Task: Create a due date automation trigger when advanced on, on the tuesday of the week before a card is due add fields without custom field "Resume" checked at 11:00 AM.
Action: Mouse moved to (946, 77)
Screenshot: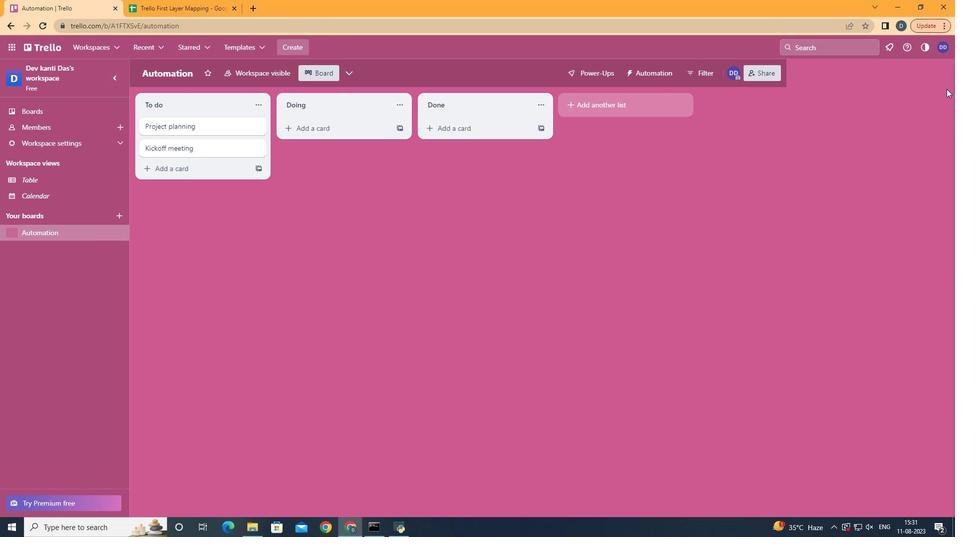 
Action: Mouse pressed left at (946, 77)
Screenshot: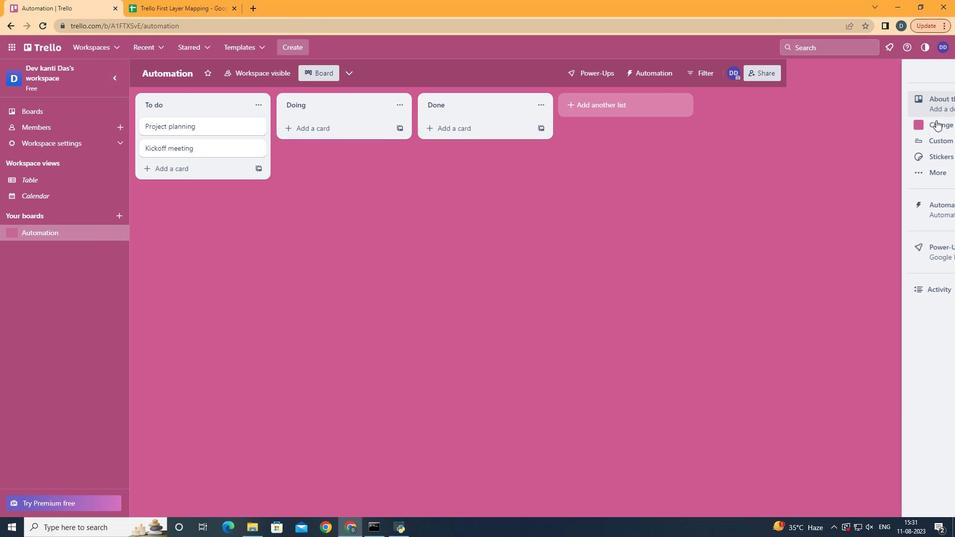 
Action: Mouse moved to (903, 203)
Screenshot: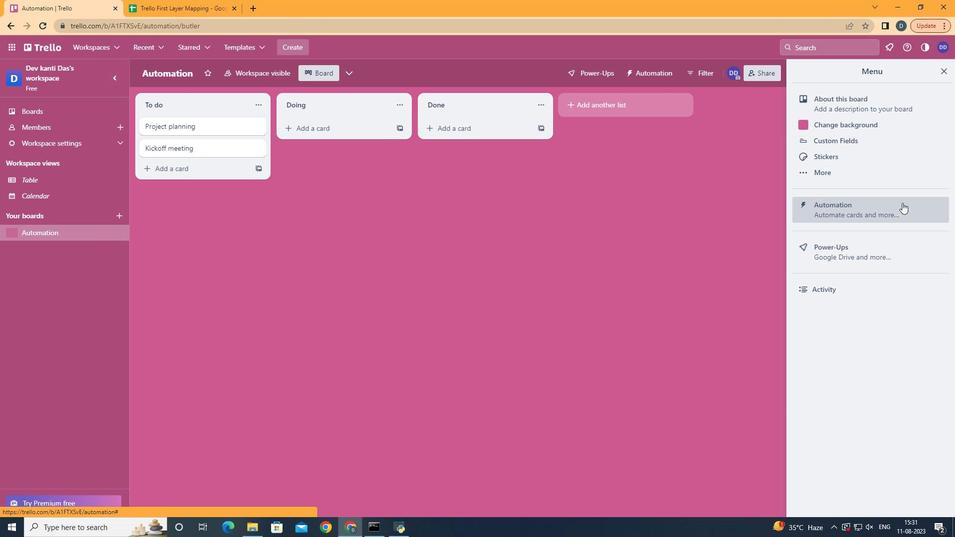 
Action: Mouse pressed left at (903, 203)
Screenshot: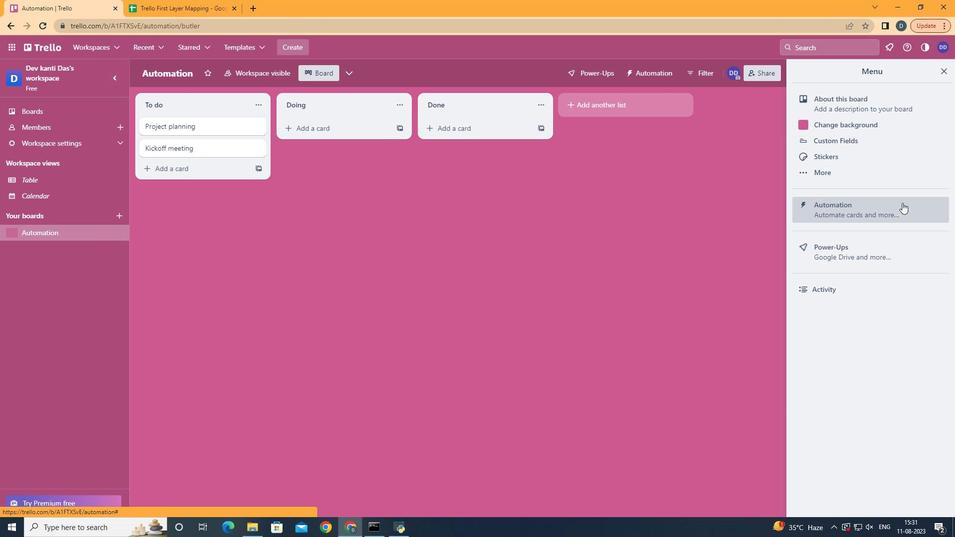 
Action: Mouse moved to (211, 198)
Screenshot: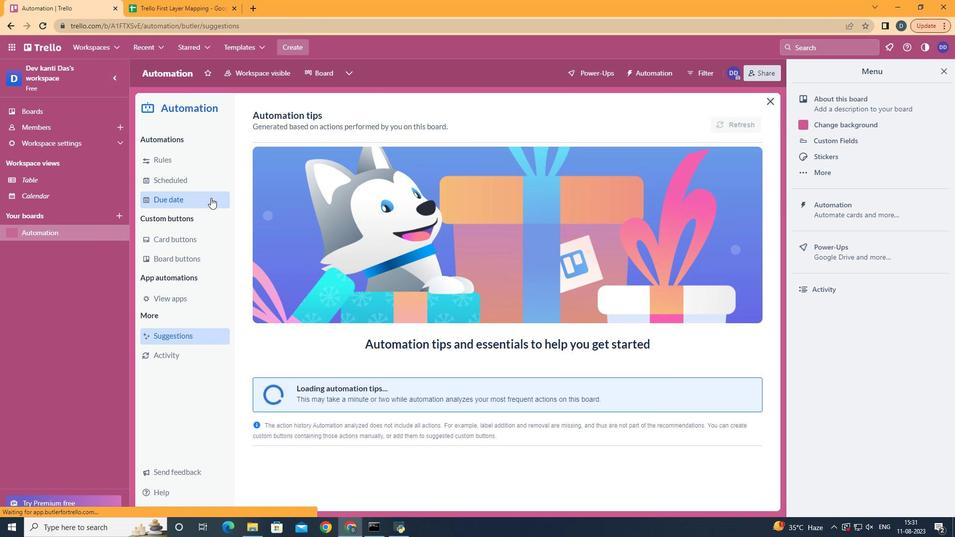 
Action: Mouse pressed left at (211, 198)
Screenshot: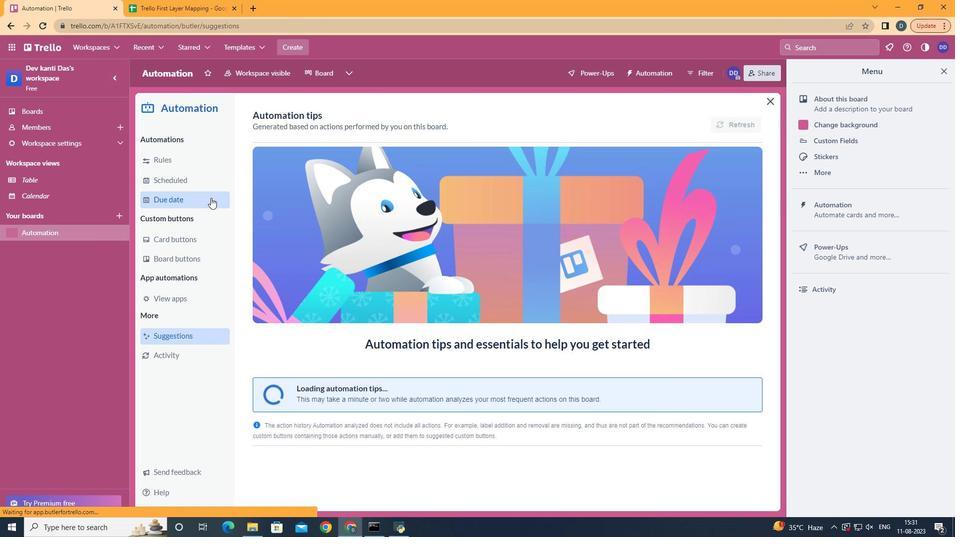 
Action: Mouse moved to (713, 116)
Screenshot: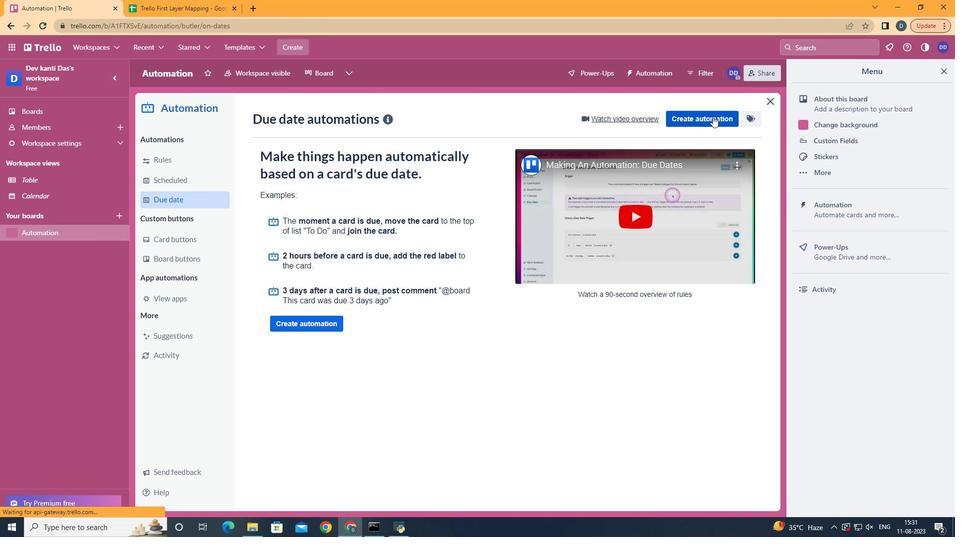 
Action: Mouse pressed left at (713, 116)
Screenshot: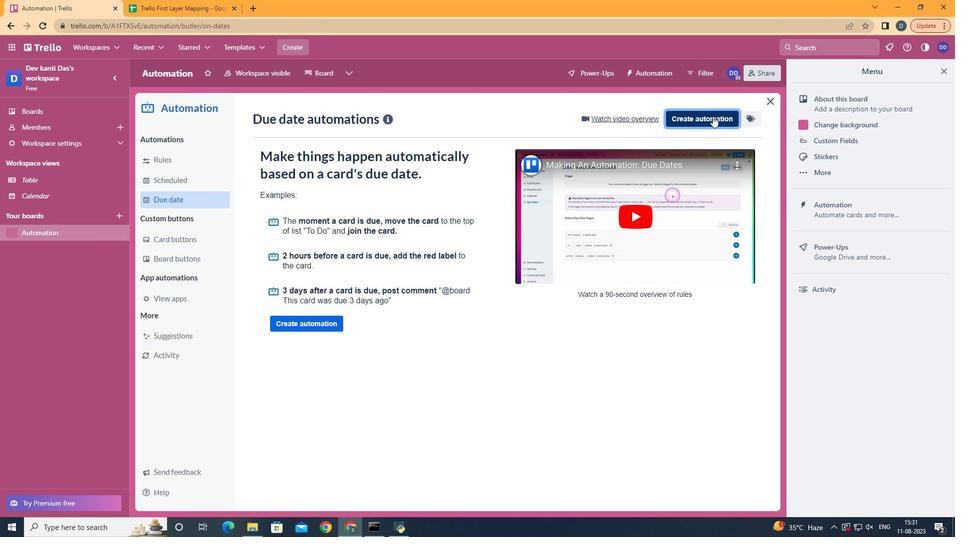
Action: Mouse moved to (499, 216)
Screenshot: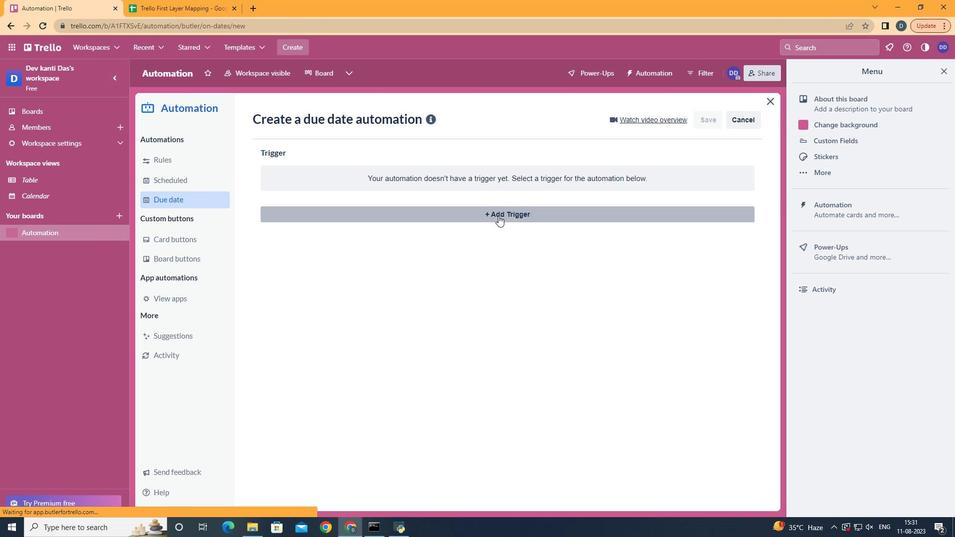 
Action: Mouse pressed left at (499, 216)
Screenshot: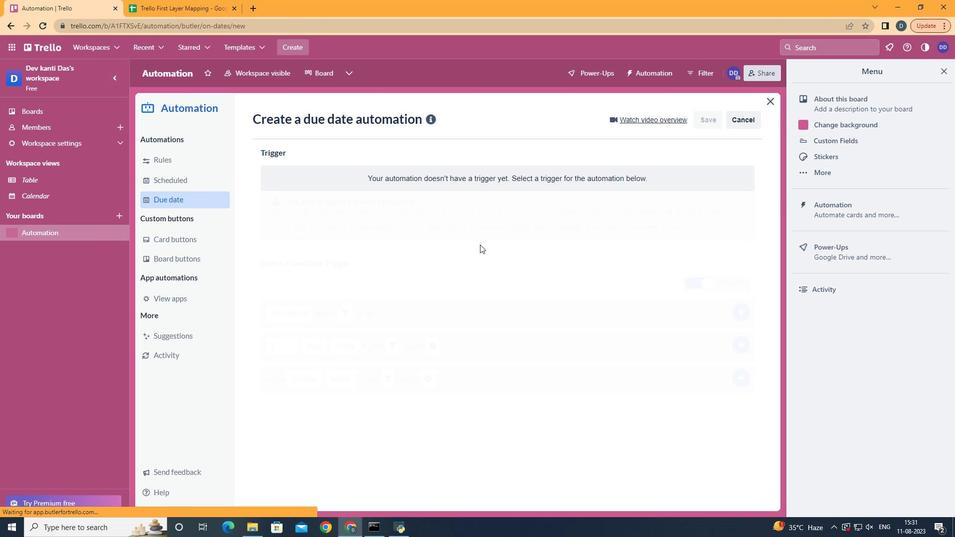 
Action: Mouse moved to (324, 278)
Screenshot: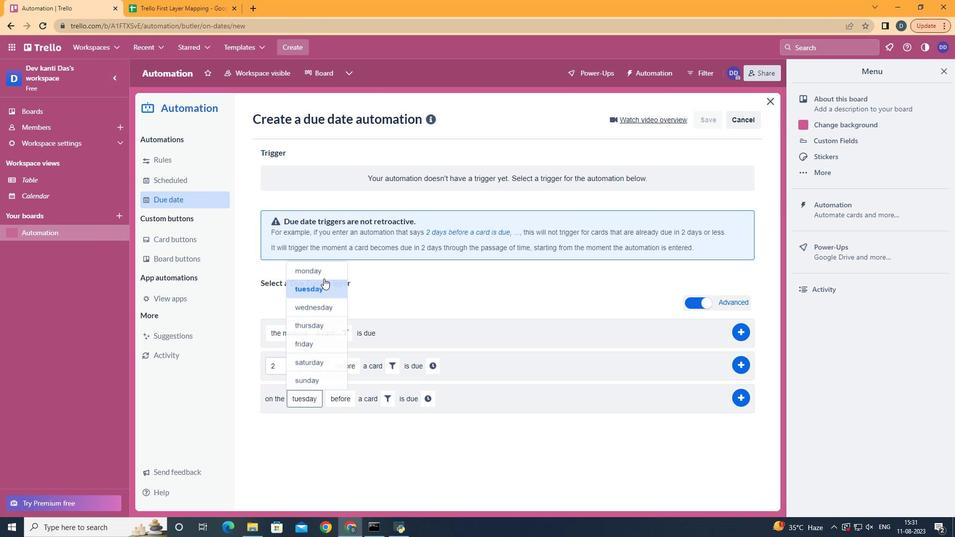 
Action: Mouse pressed left at (324, 278)
Screenshot: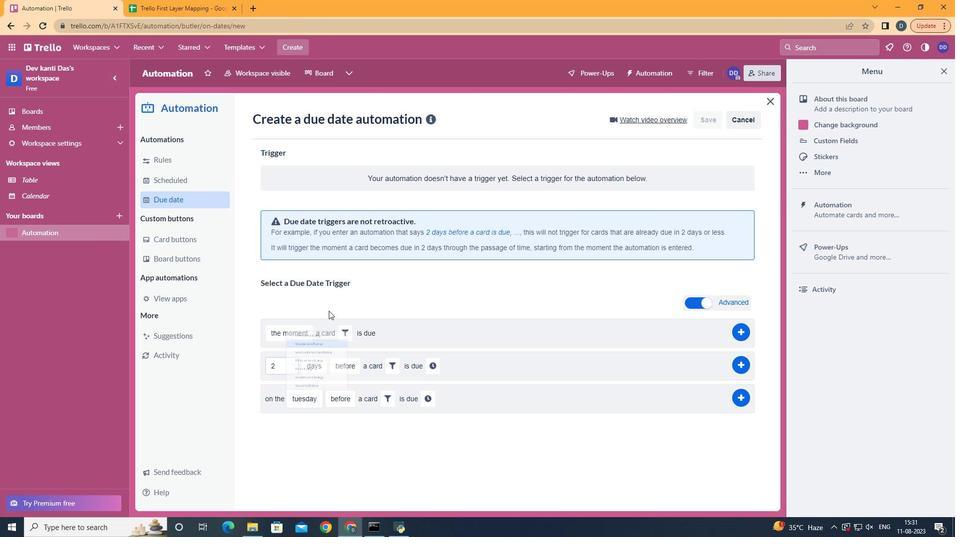 
Action: Mouse moved to (364, 475)
Screenshot: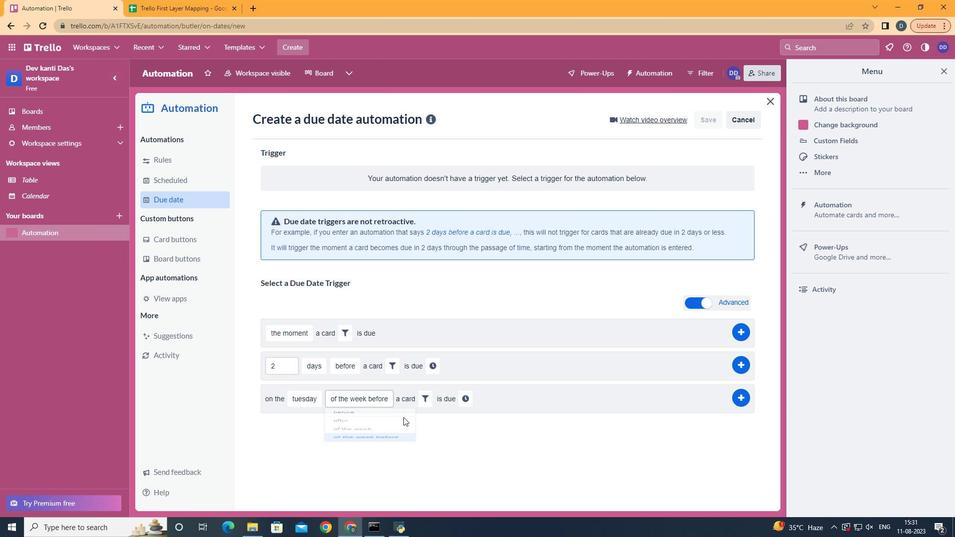 
Action: Mouse pressed left at (364, 475)
Screenshot: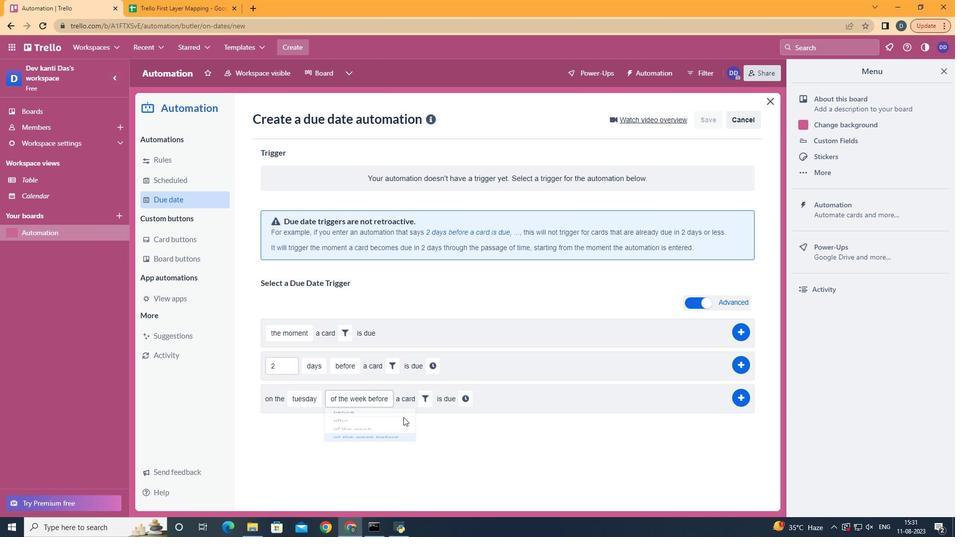 
Action: Mouse moved to (428, 391)
Screenshot: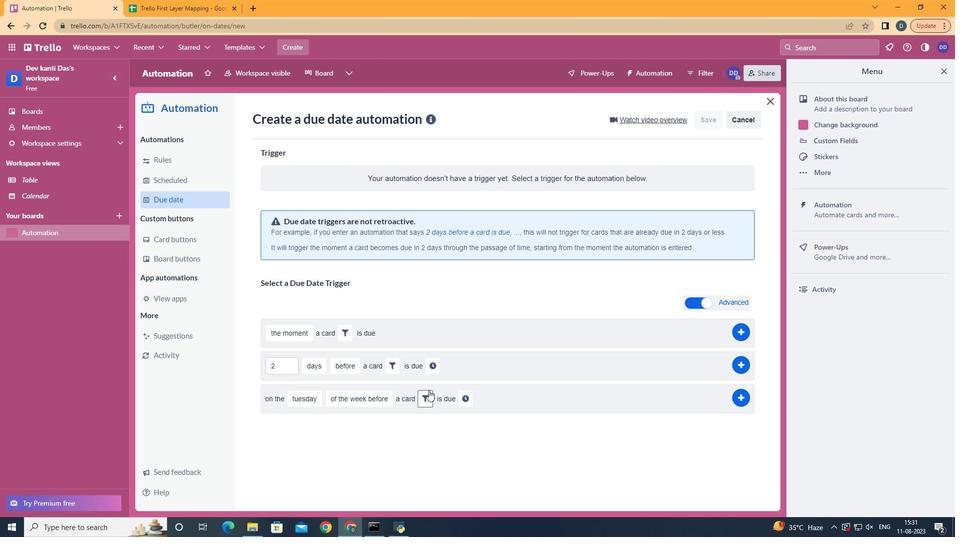 
Action: Mouse pressed left at (428, 391)
Screenshot: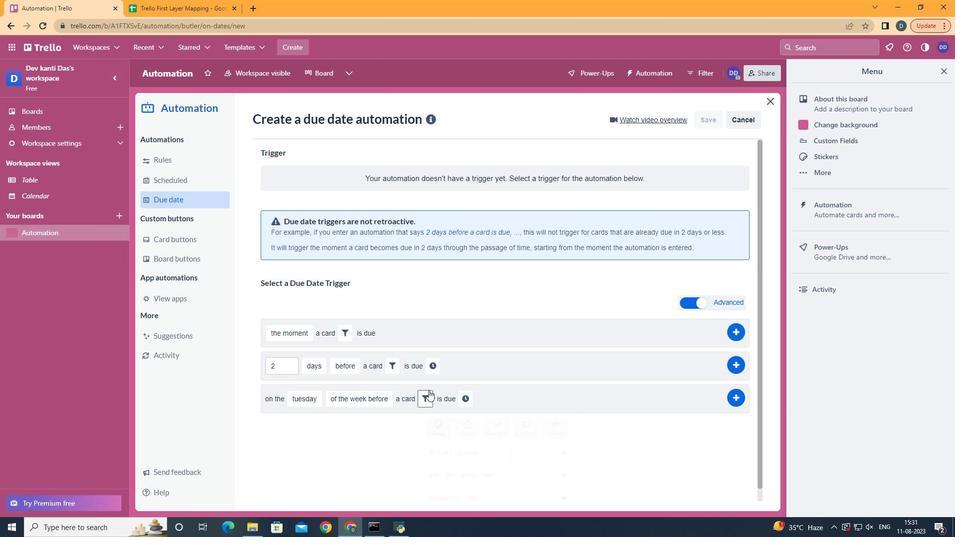 
Action: Mouse moved to (593, 431)
Screenshot: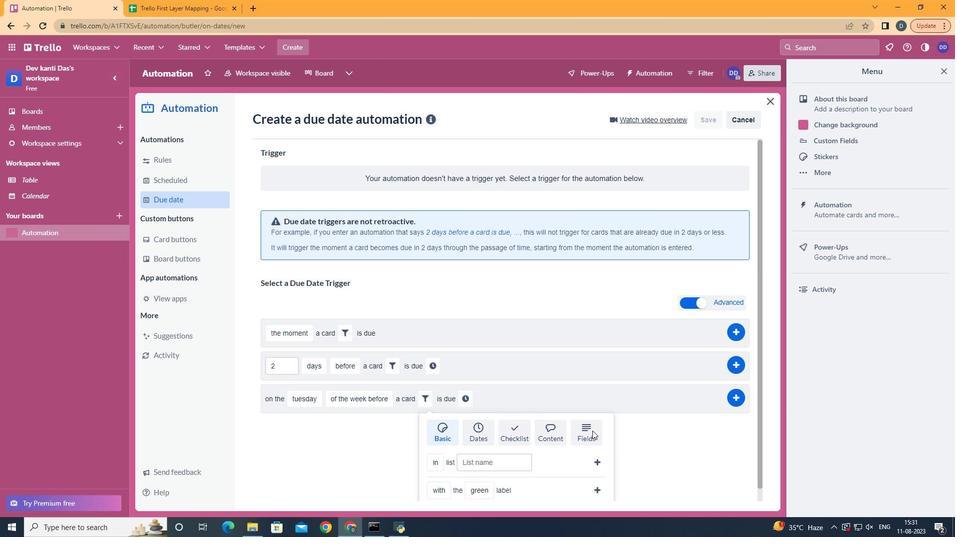 
Action: Mouse pressed left at (593, 431)
Screenshot: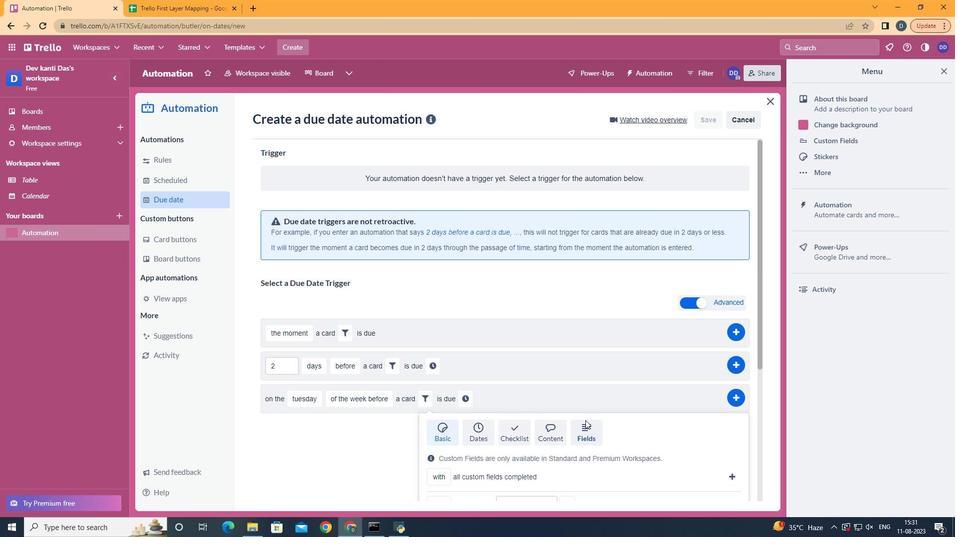 
Action: Mouse moved to (586, 420)
Screenshot: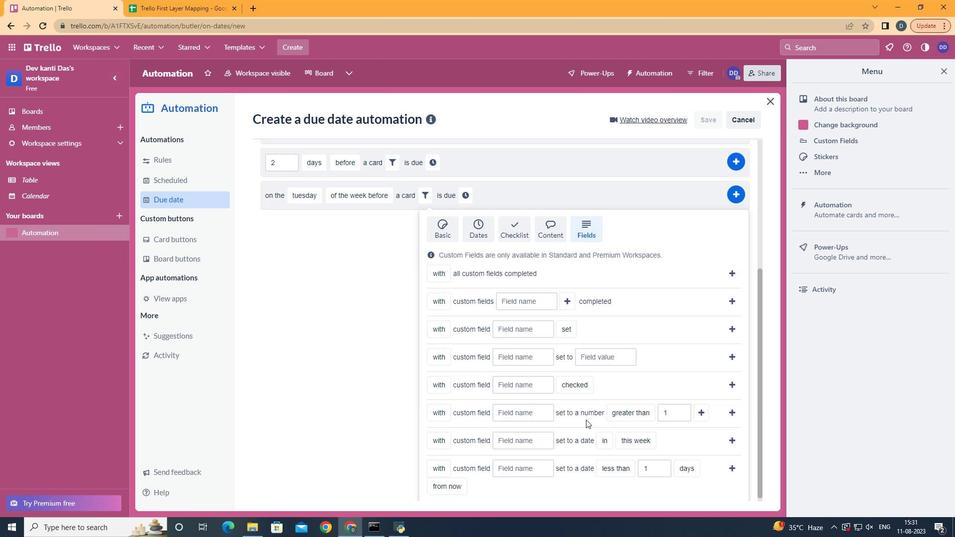 
Action: Mouse scrolled (586, 420) with delta (0, 0)
Screenshot: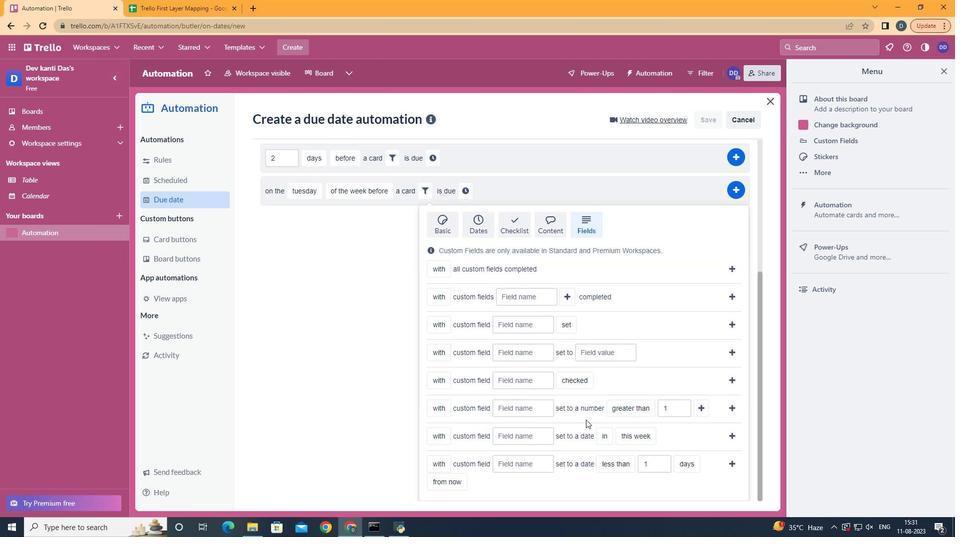 
Action: Mouse scrolled (586, 420) with delta (0, 0)
Screenshot: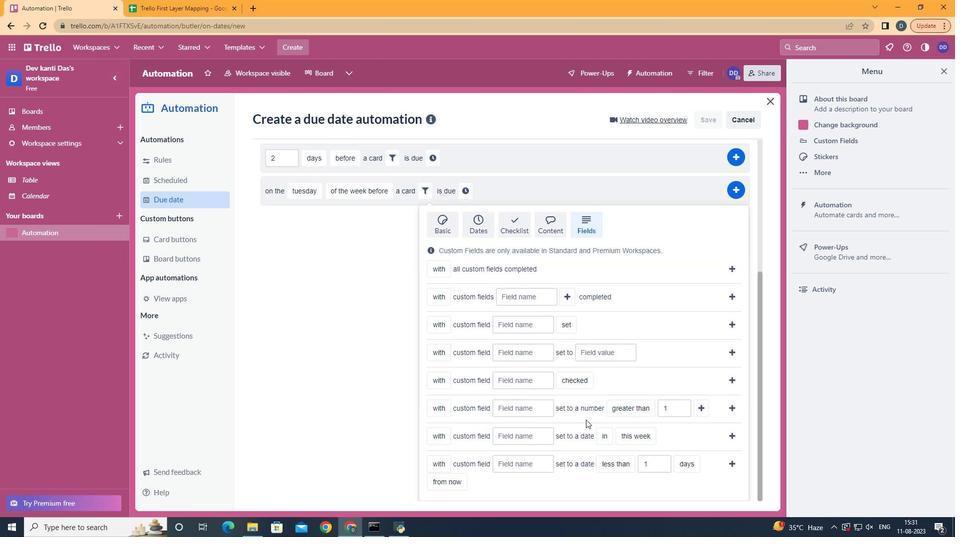 
Action: Mouse scrolled (586, 420) with delta (0, 0)
Screenshot: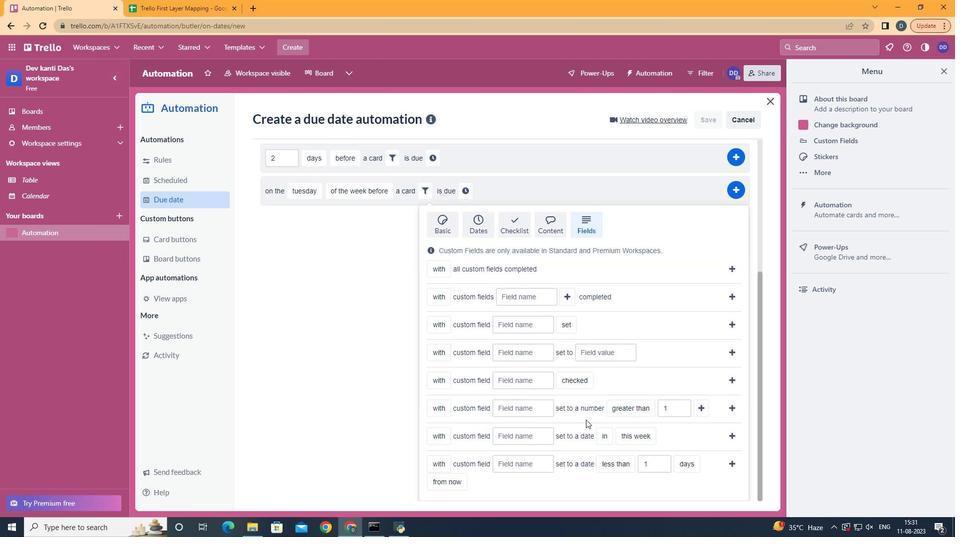 
Action: Mouse scrolled (586, 420) with delta (0, 0)
Screenshot: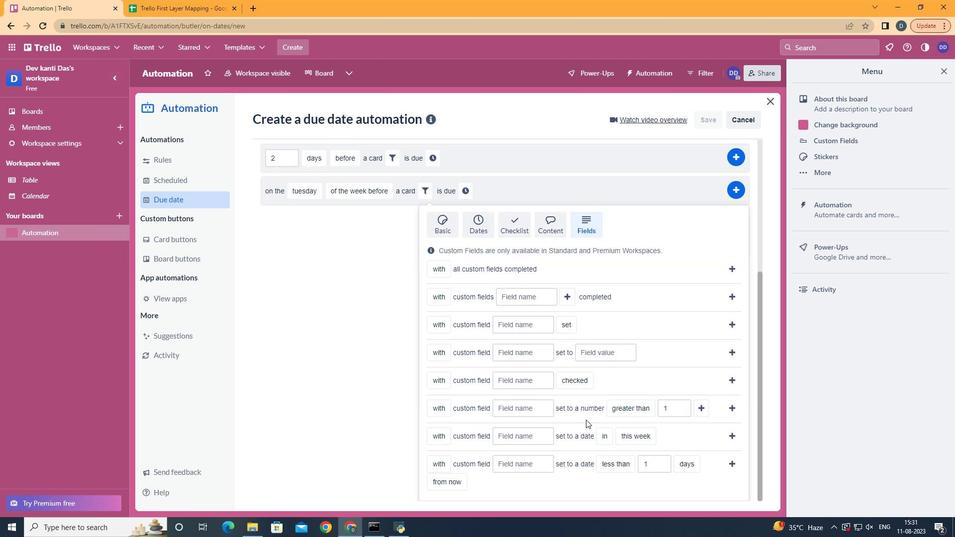 
Action: Mouse scrolled (586, 420) with delta (0, 0)
Screenshot: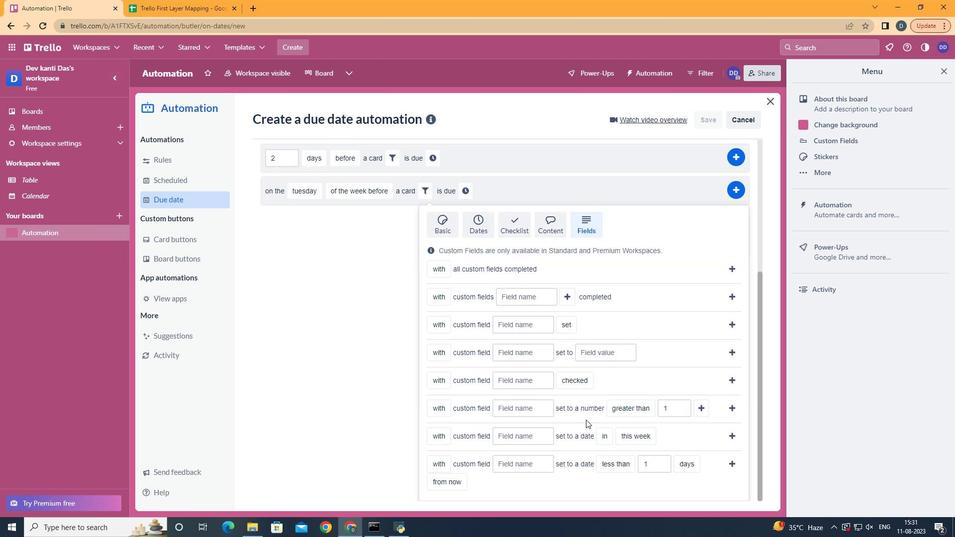 
Action: Mouse moved to (445, 415)
Screenshot: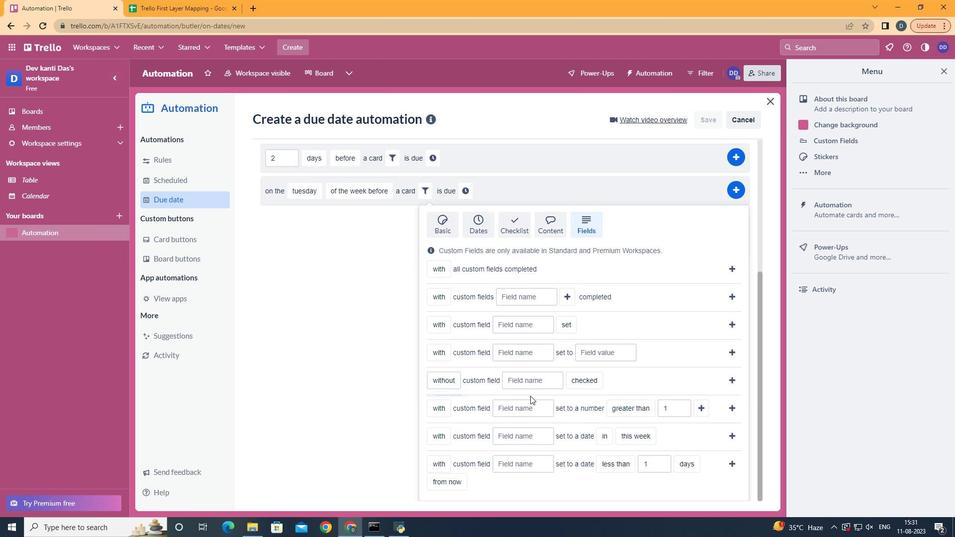 
Action: Mouse pressed left at (445, 415)
Screenshot: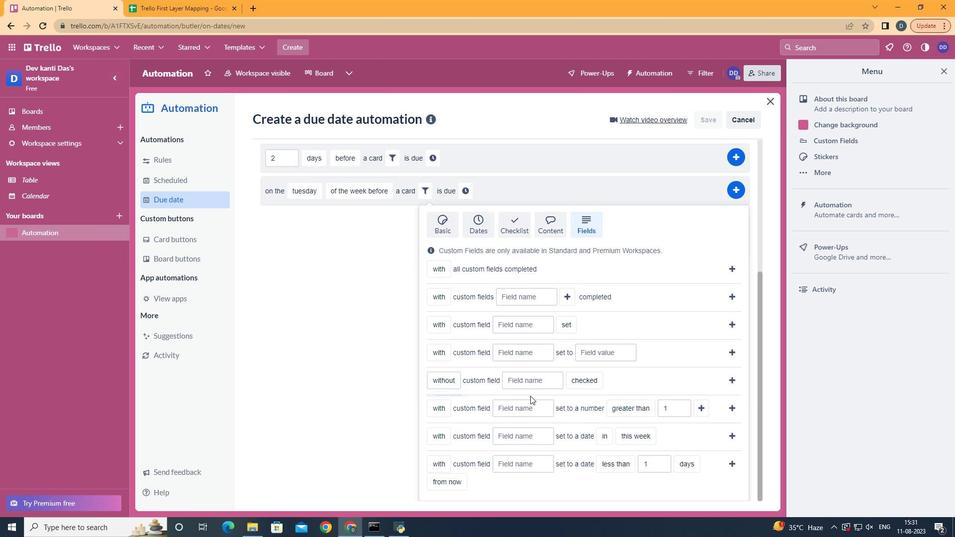 
Action: Mouse moved to (560, 381)
Screenshot: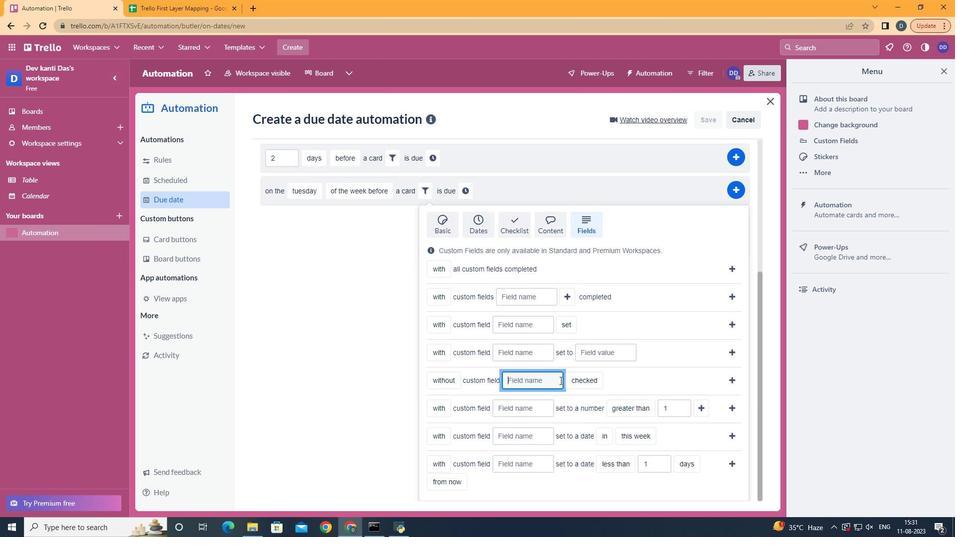 
Action: Mouse pressed left at (560, 381)
Screenshot: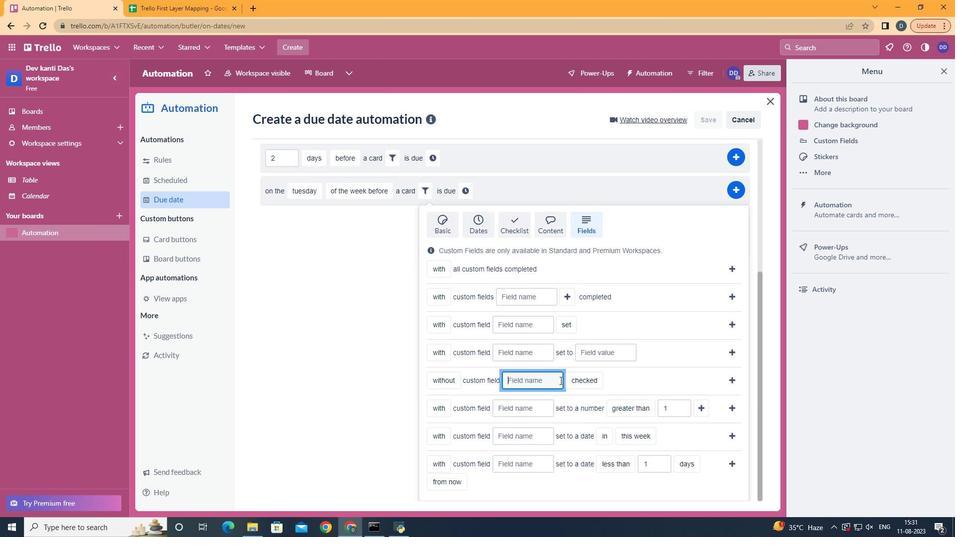 
Action: Mouse moved to (560, 381)
Screenshot: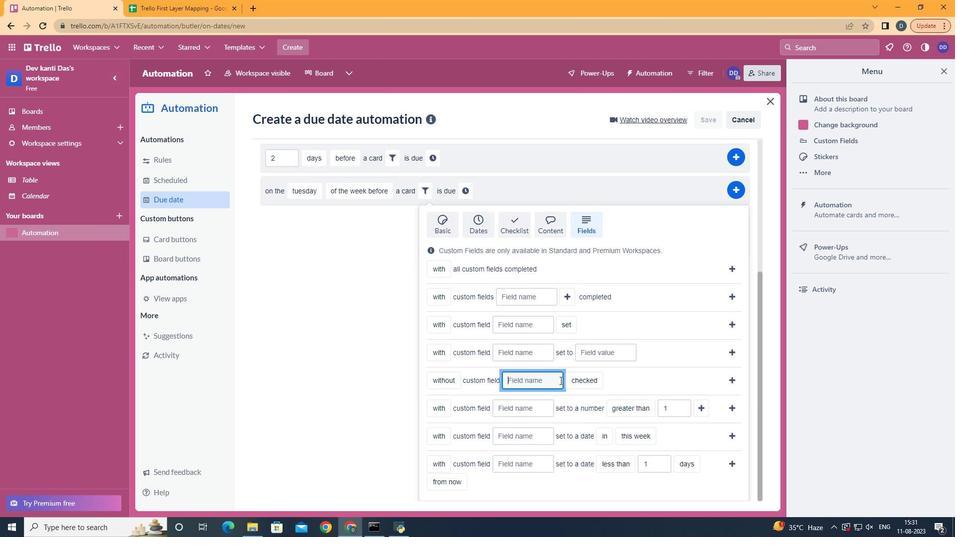 
Action: Key pressed <Key.shift>Resume
Screenshot: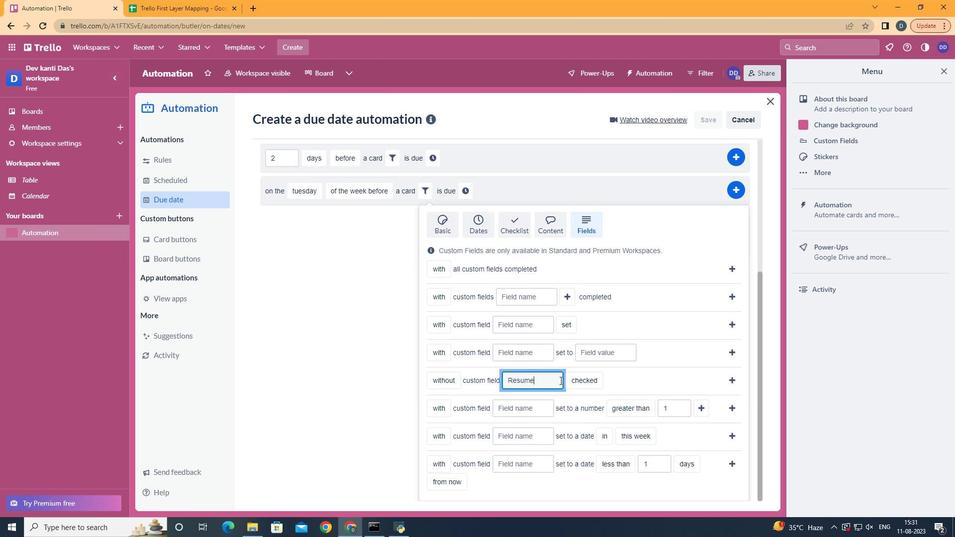 
Action: Mouse moved to (731, 373)
Screenshot: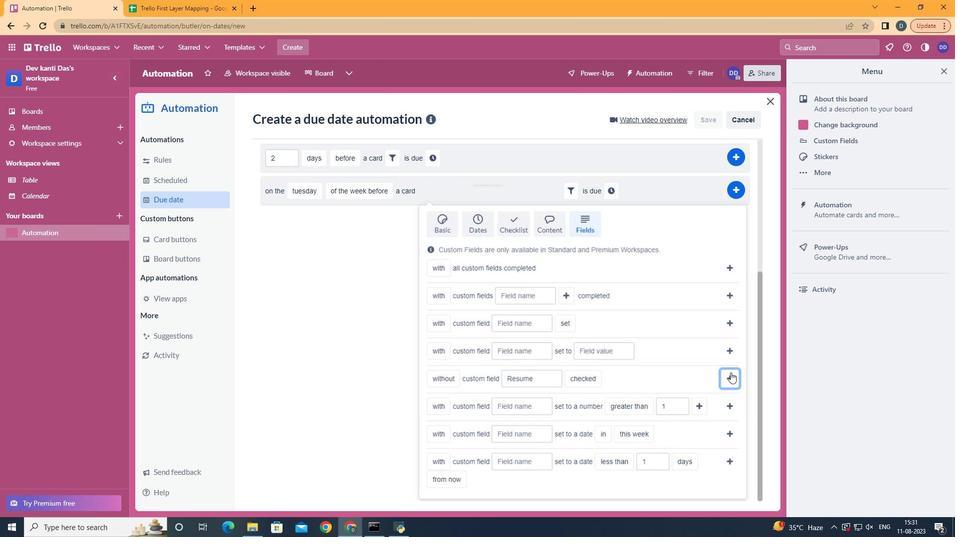 
Action: Mouse pressed left at (731, 373)
Screenshot: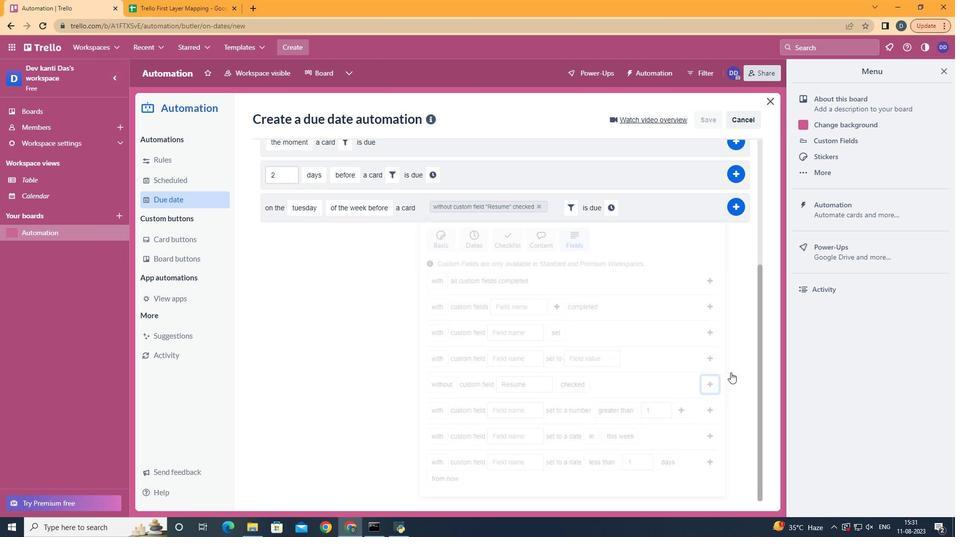 
Action: Mouse moved to (609, 403)
Screenshot: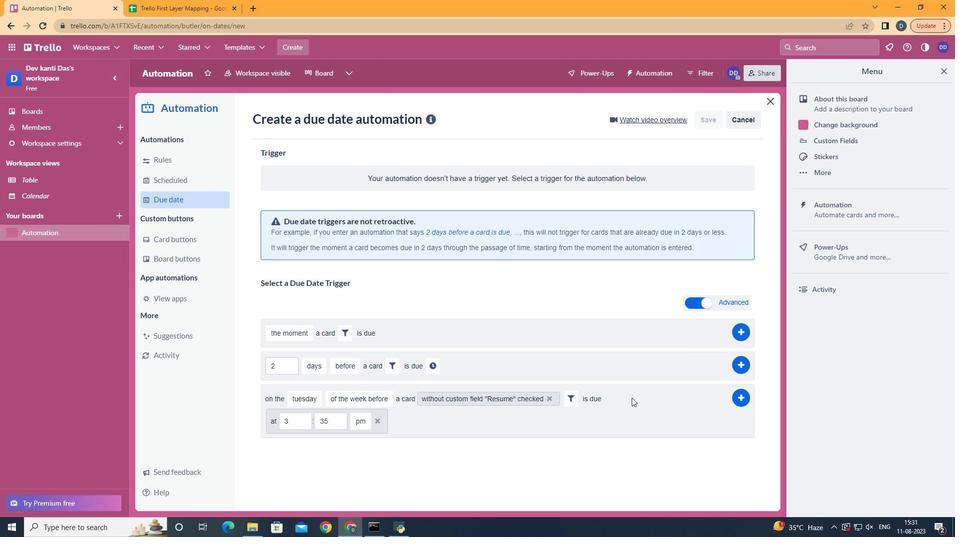 
Action: Mouse pressed left at (609, 403)
Screenshot: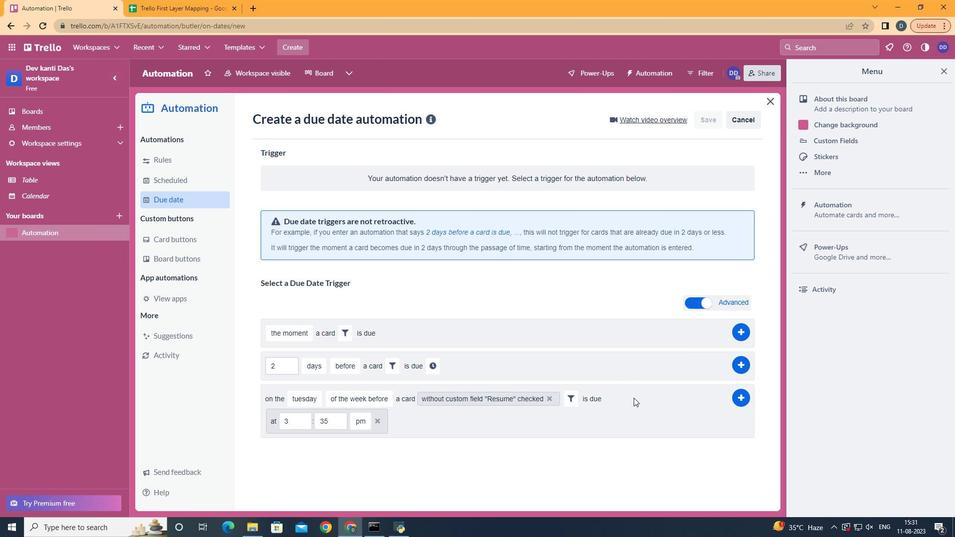 
Action: Mouse moved to (295, 424)
Screenshot: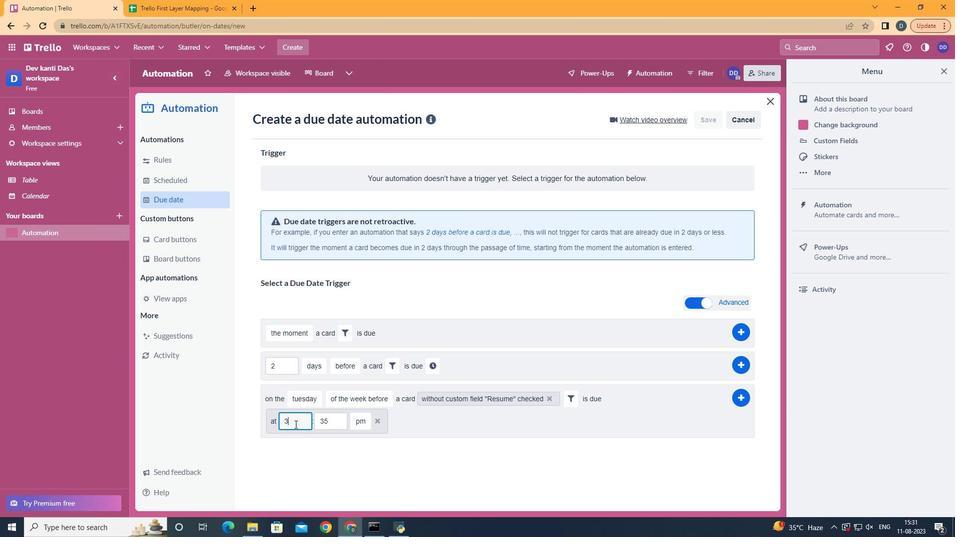 
Action: Mouse pressed left at (295, 424)
Screenshot: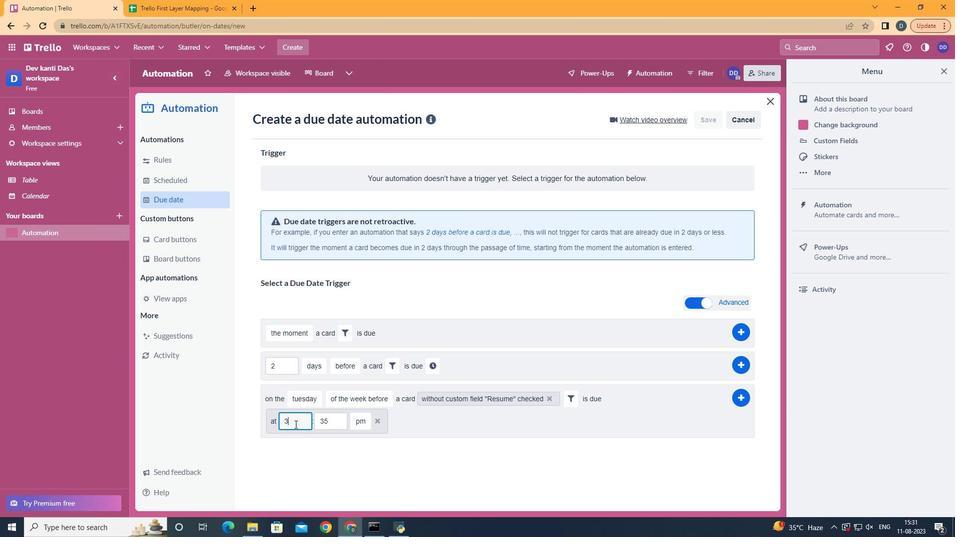 
Action: Key pressed <Key.backspace>11
Screenshot: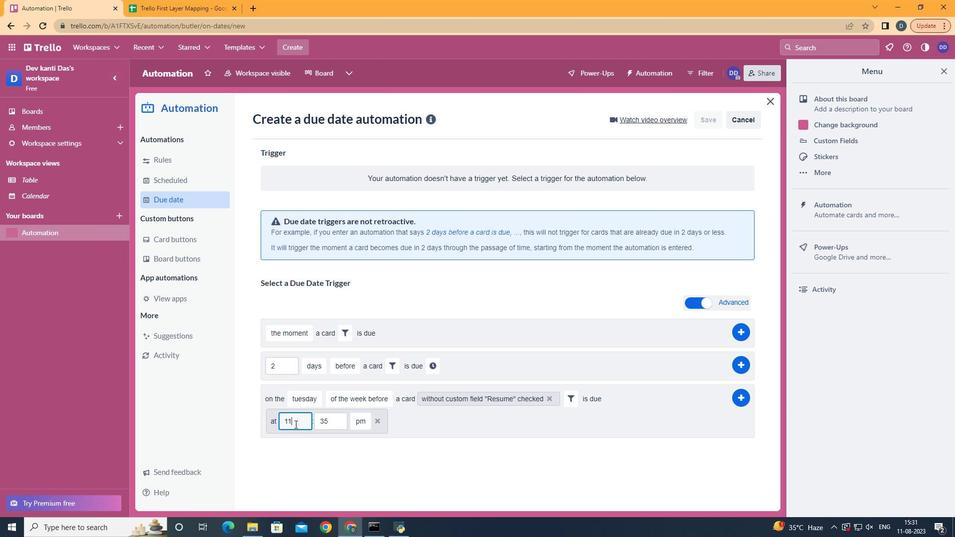 
Action: Mouse moved to (330, 418)
Screenshot: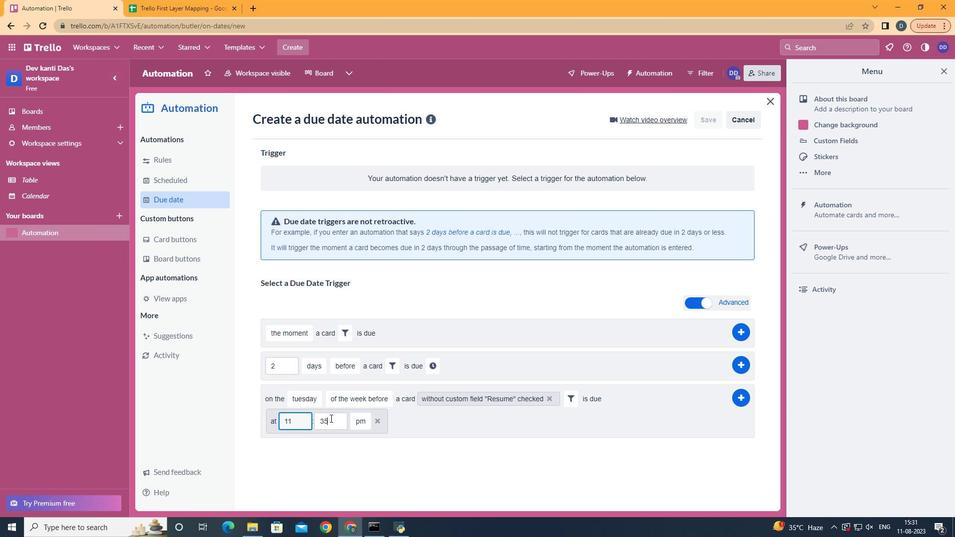 
Action: Mouse pressed left at (330, 418)
Screenshot: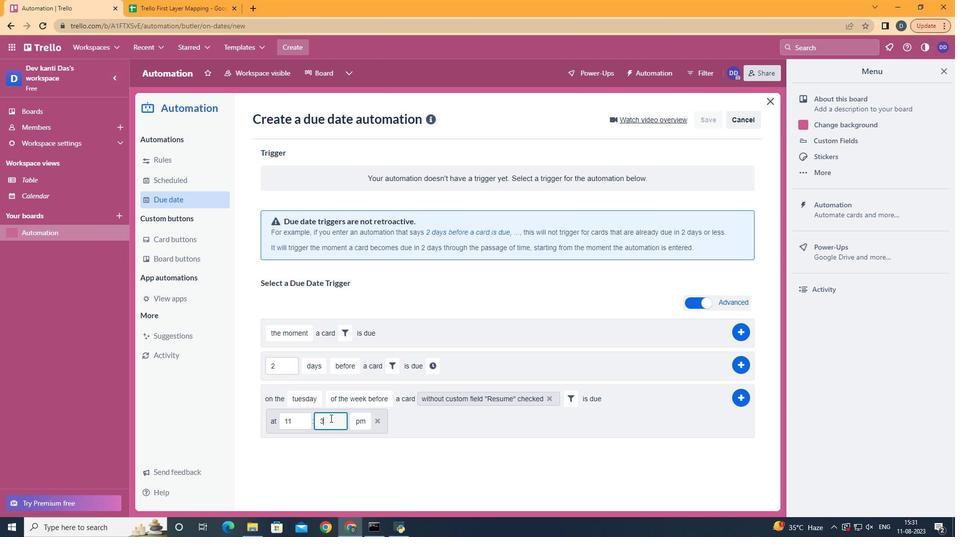 
Action: Key pressed <Key.backspace>
Screenshot: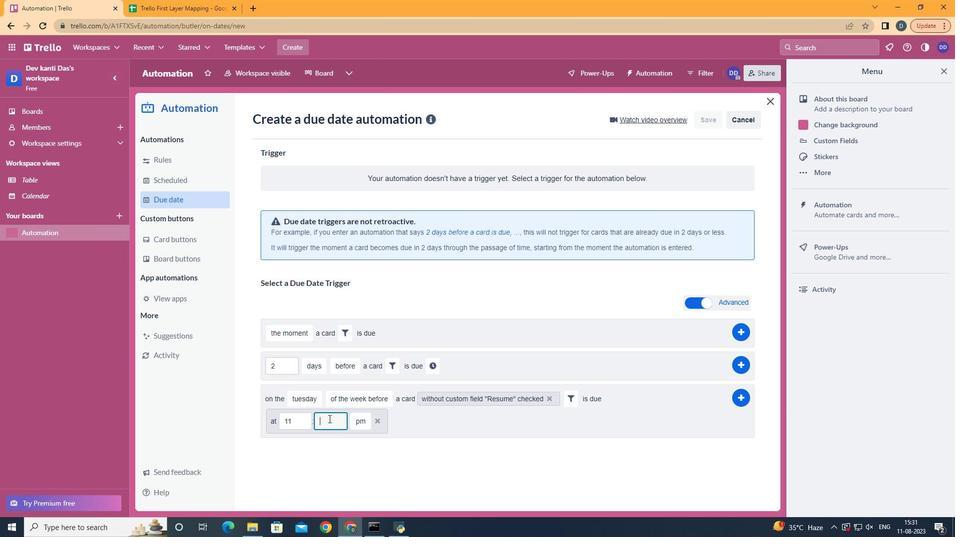 
Action: Mouse moved to (329, 419)
Screenshot: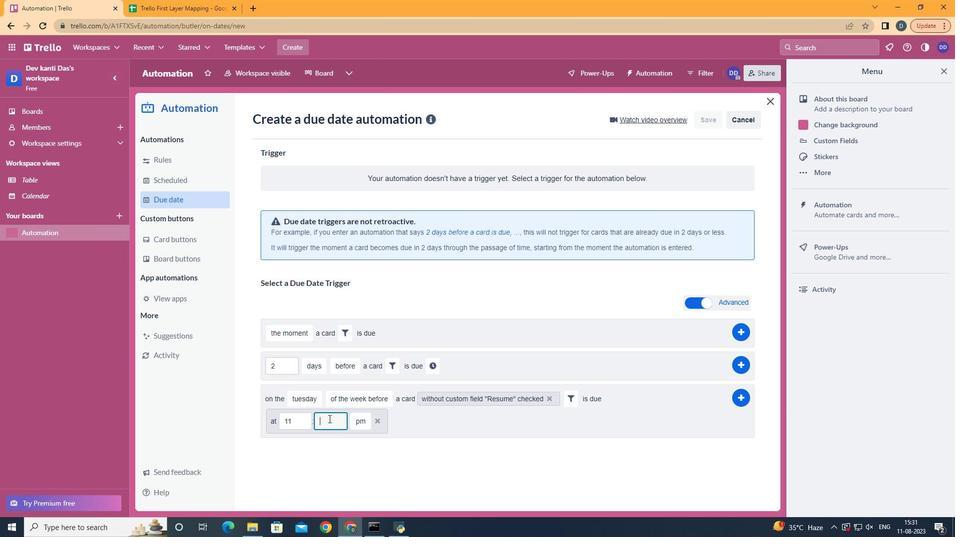 
Action: Key pressed <Key.backspace>00
Screenshot: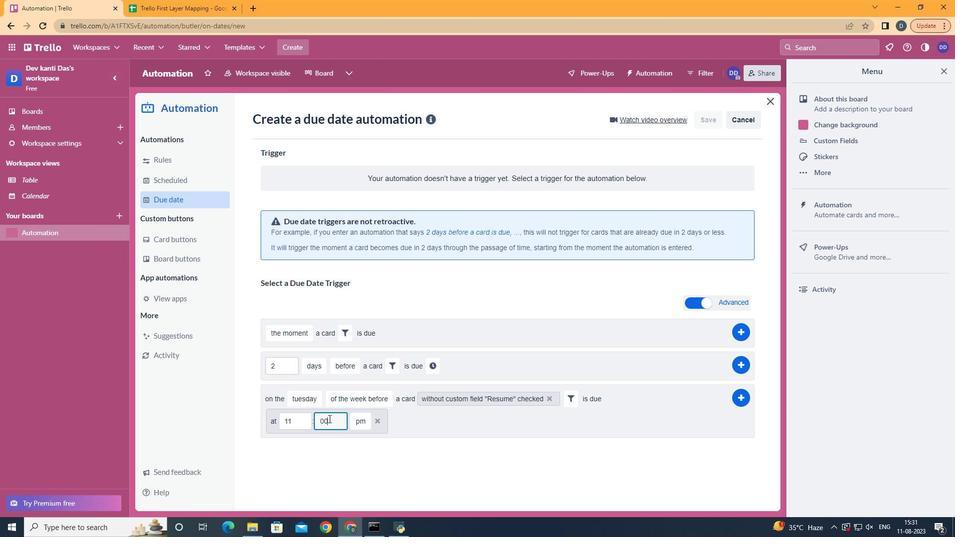 
Action: Mouse moved to (363, 435)
Screenshot: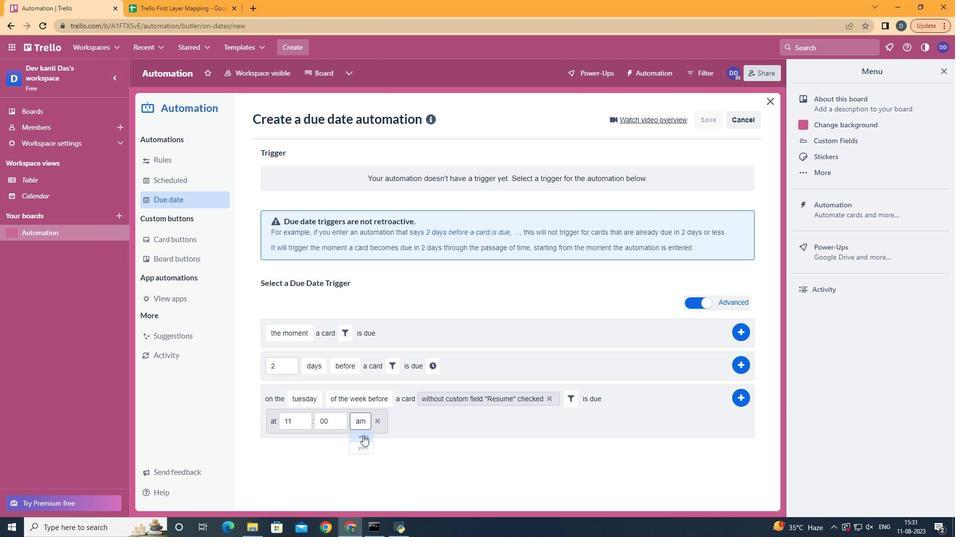 
Action: Mouse pressed left at (363, 435)
Screenshot: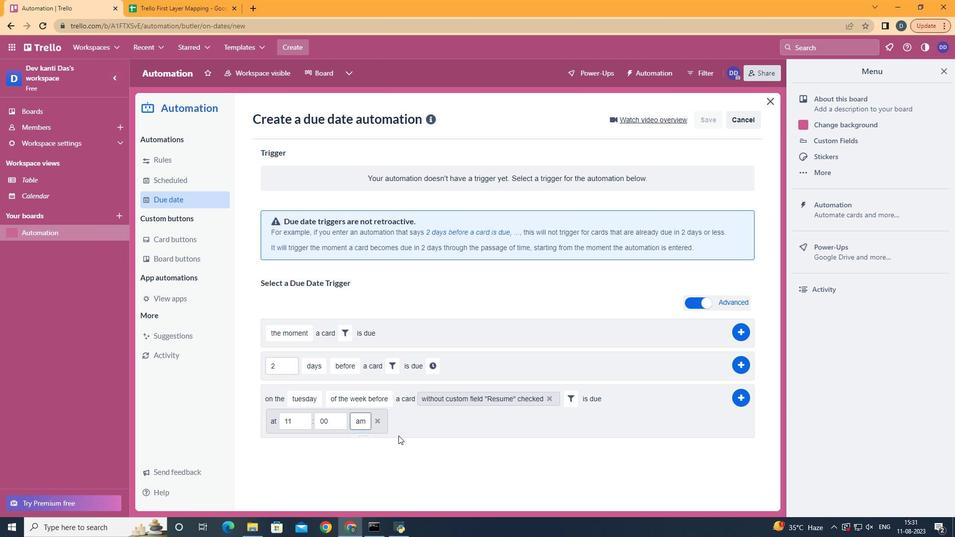 
Action: Mouse moved to (740, 407)
Screenshot: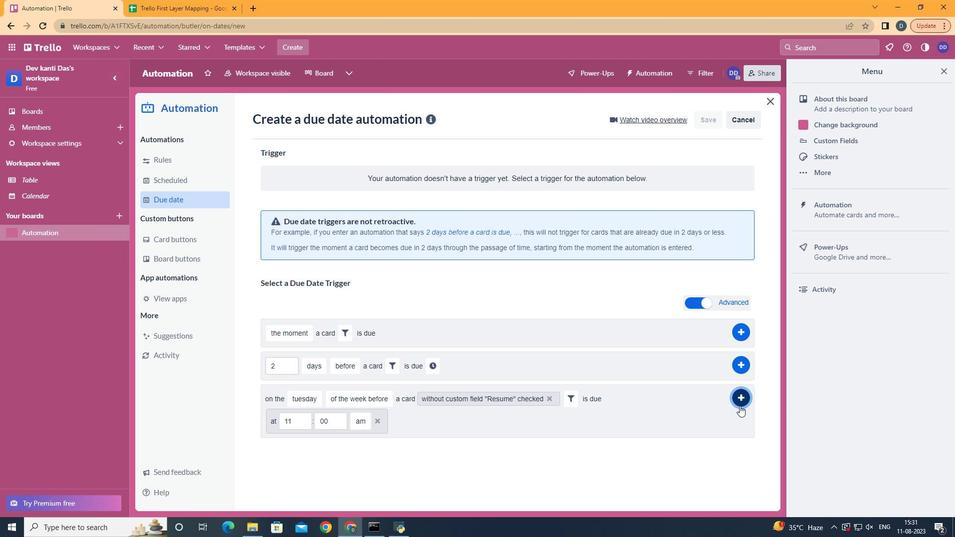 
Action: Mouse pressed left at (740, 407)
Screenshot: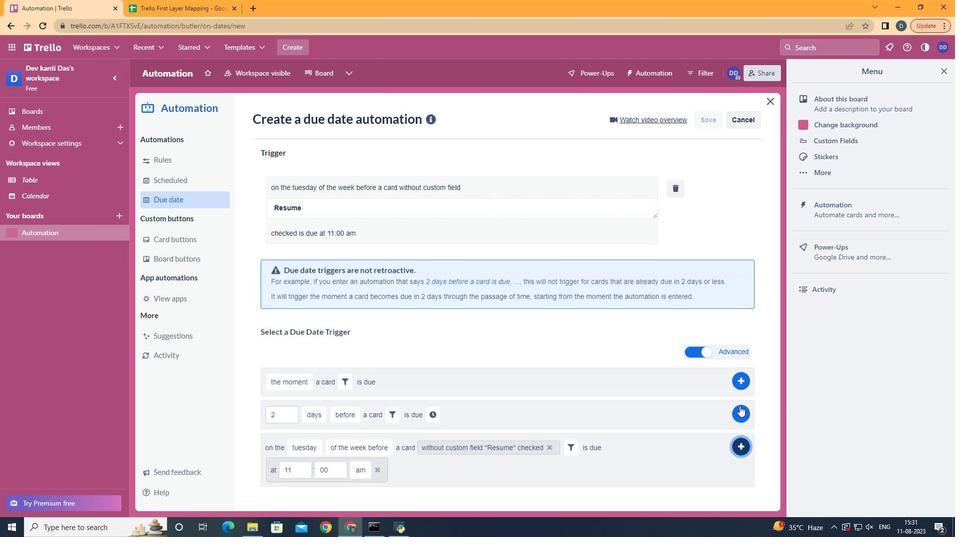 
Action: Mouse moved to (740, 406)
Screenshot: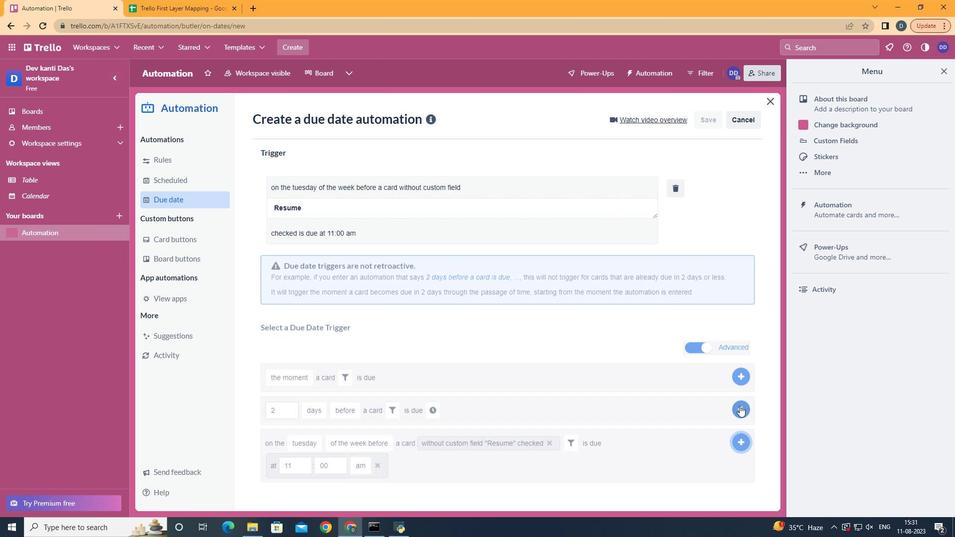 
